 Task: Log work in the project VantageTech for the issue 'Develop a new tool for automated testing of chatbots' spent time as '1w 4d 21h 11m' and remaining time as '1w 2d 8h 34m' and clone the issue. Now add the issue to the epic 'Data Migration'.
Action: Mouse moved to (76, 152)
Screenshot: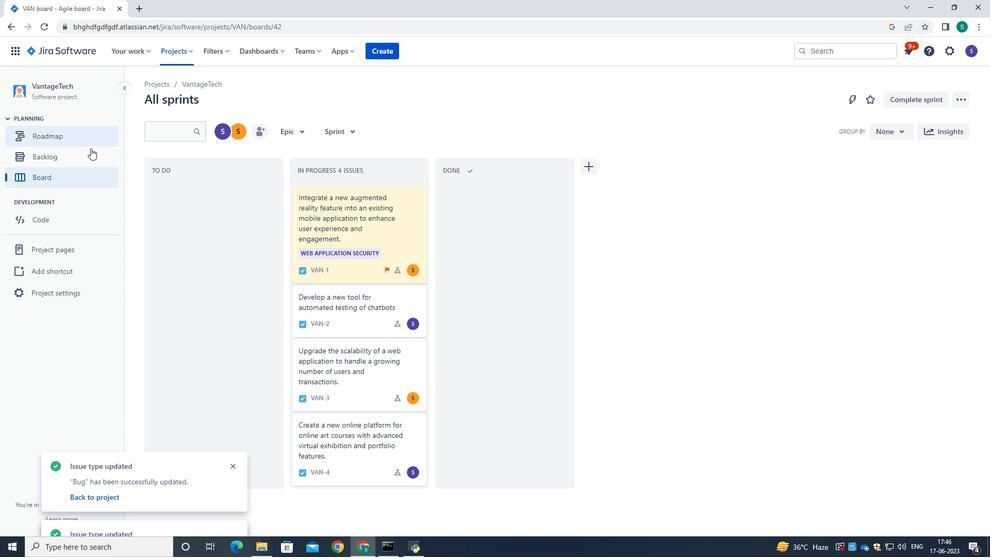 
Action: Mouse pressed left at (76, 152)
Screenshot: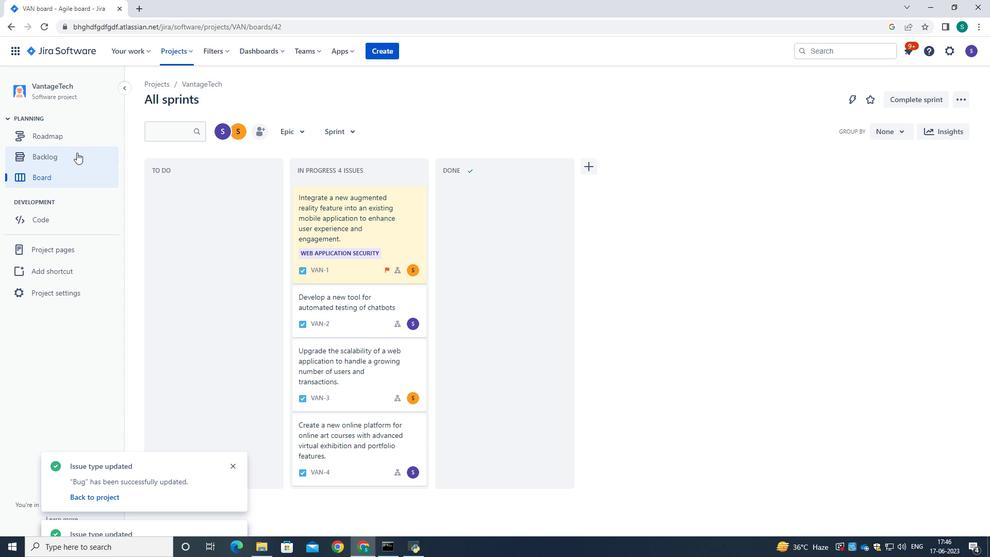 
Action: Mouse moved to (442, 197)
Screenshot: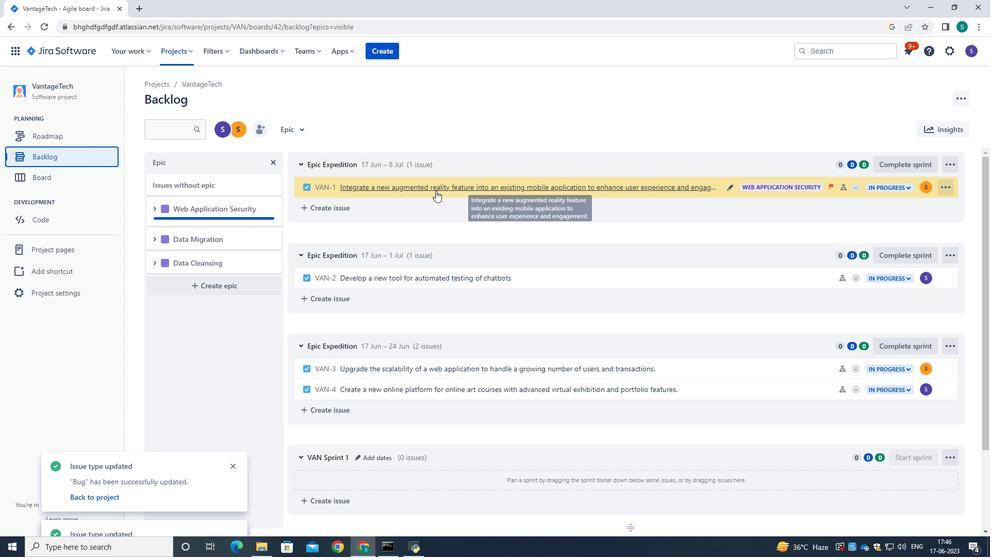 
Action: Mouse scrolled (442, 197) with delta (0, 0)
Screenshot: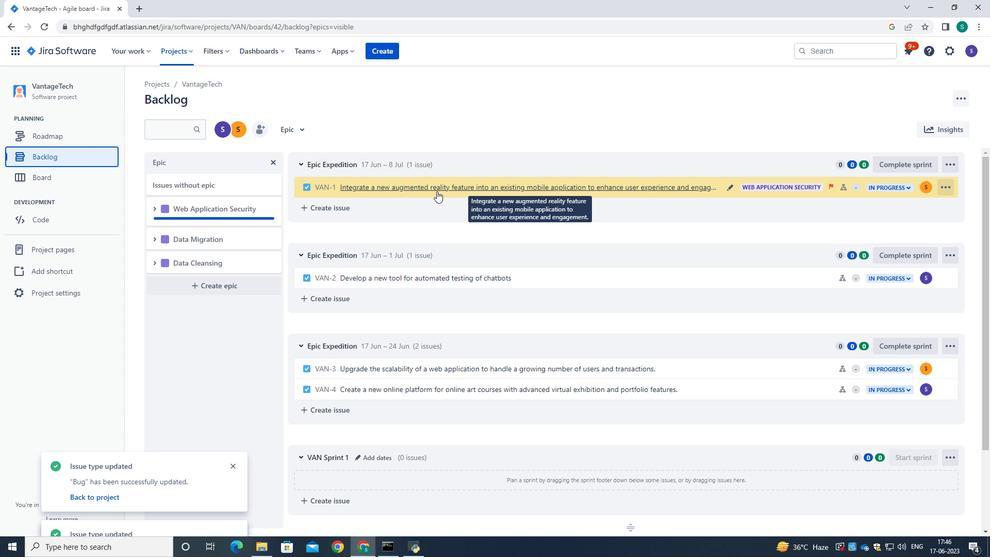 
Action: Mouse scrolled (442, 197) with delta (0, 0)
Screenshot: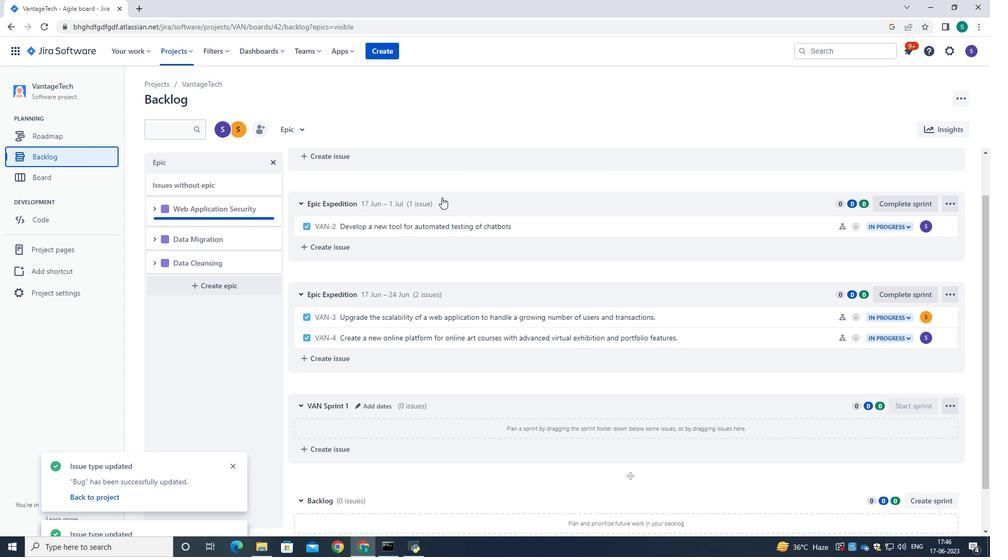 
Action: Mouse moved to (420, 221)
Screenshot: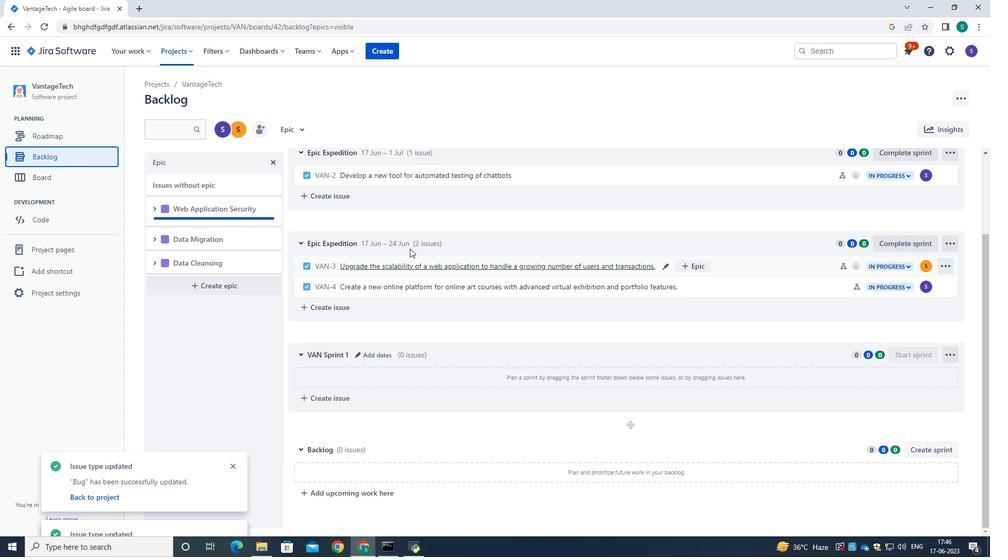
Action: Mouse scrolled (420, 221) with delta (0, 0)
Screenshot: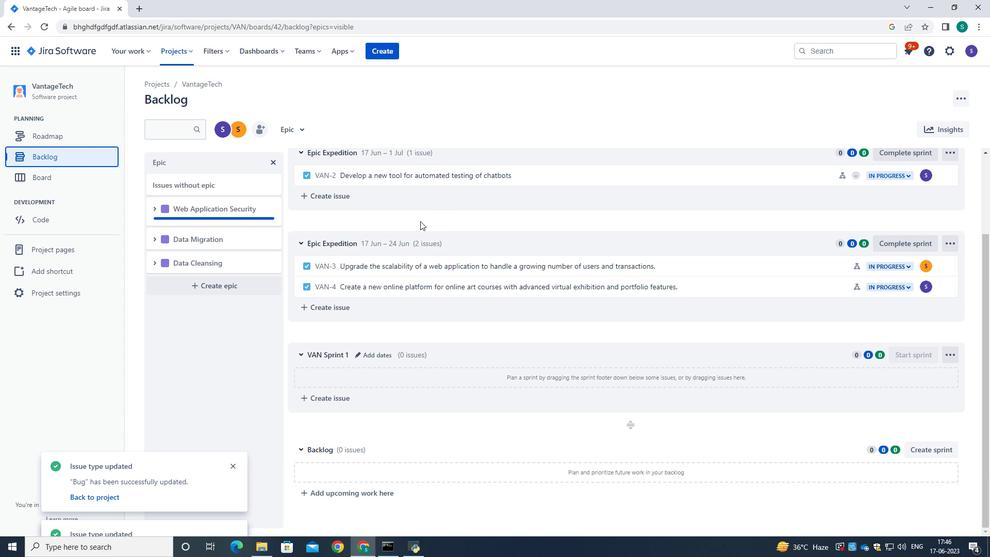 
Action: Mouse scrolled (420, 221) with delta (0, 0)
Screenshot: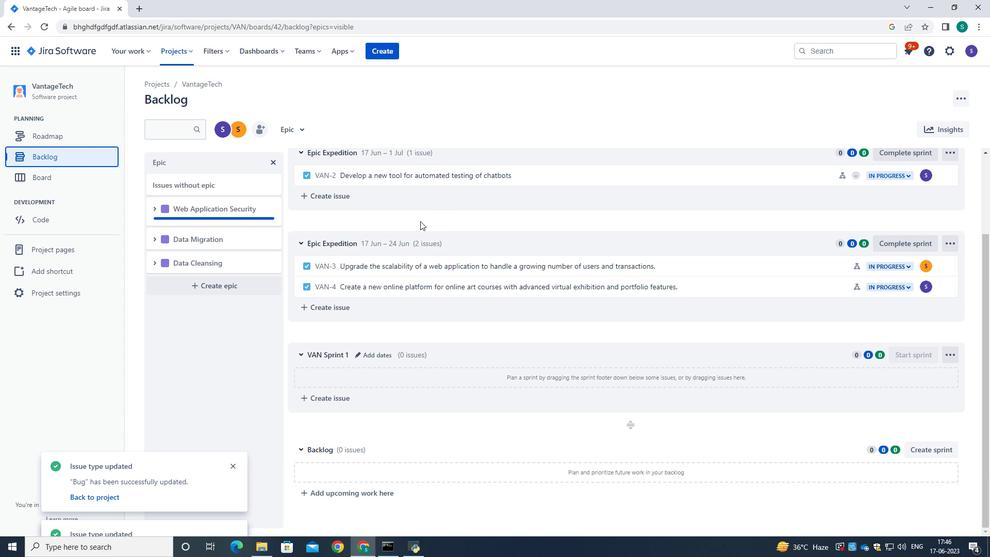 
Action: Mouse moved to (445, 280)
Screenshot: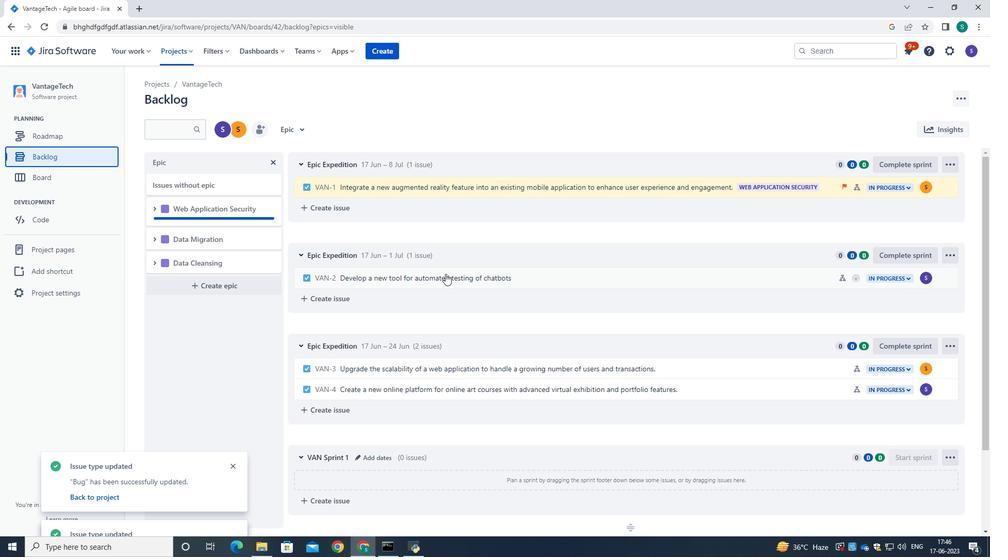 
Action: Mouse pressed left at (445, 280)
Screenshot: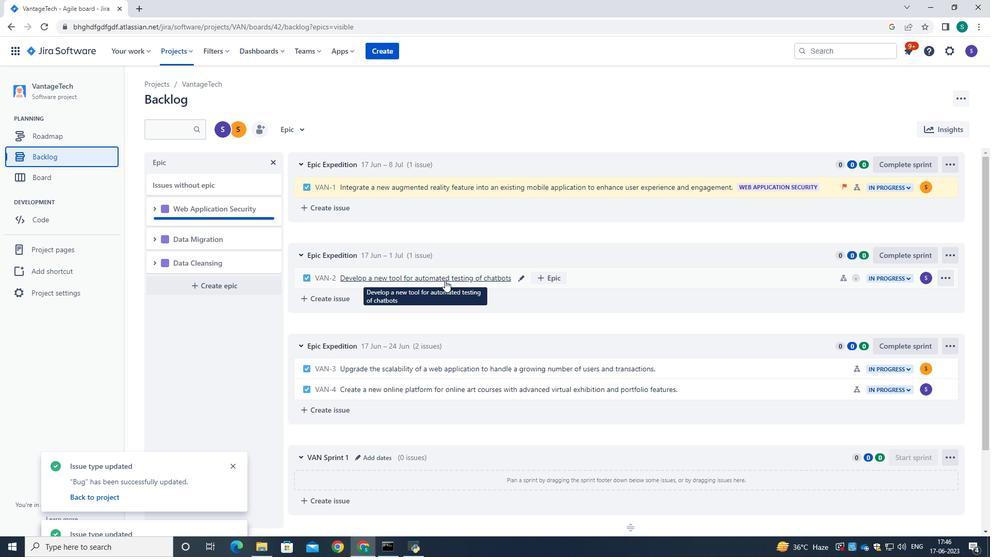 
Action: Mouse moved to (942, 163)
Screenshot: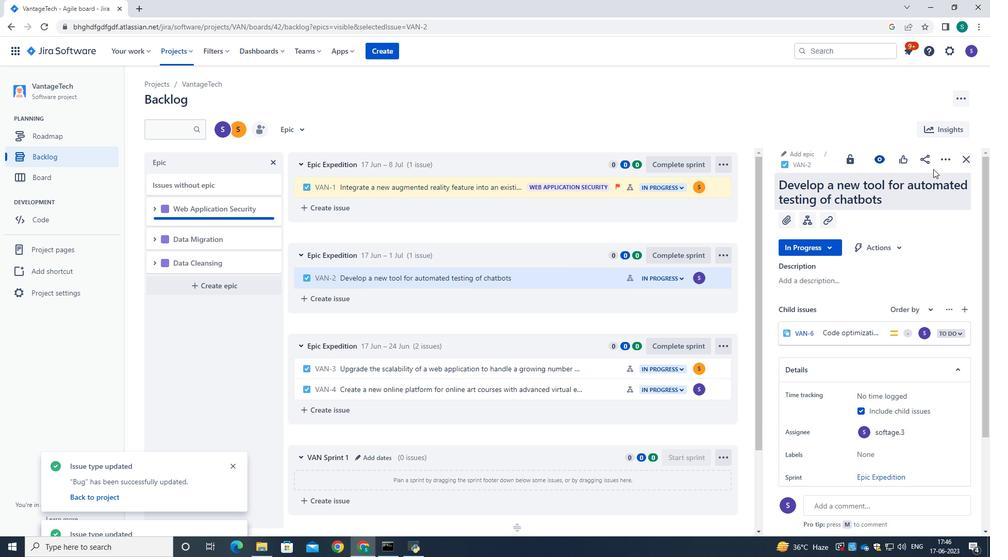 
Action: Mouse pressed left at (942, 163)
Screenshot: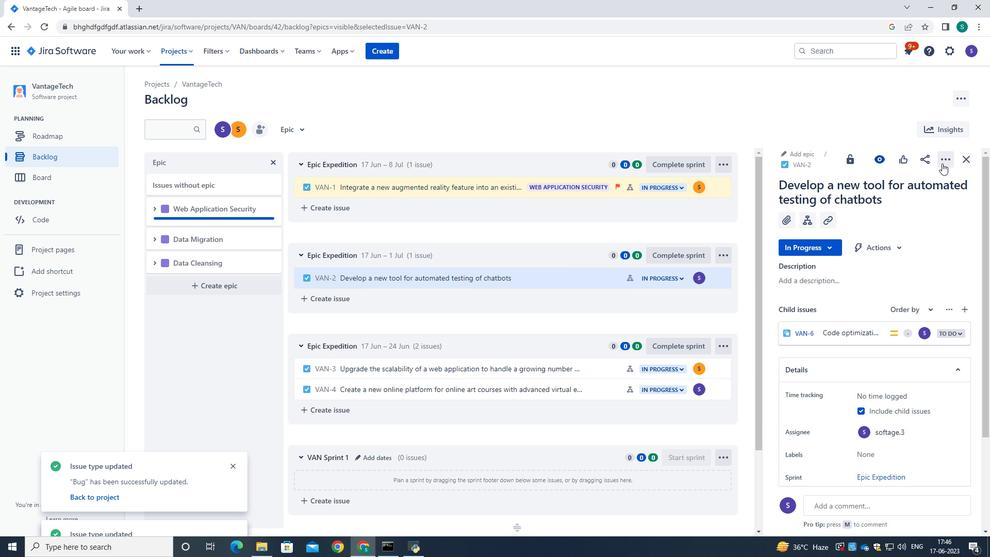 
Action: Mouse moved to (925, 188)
Screenshot: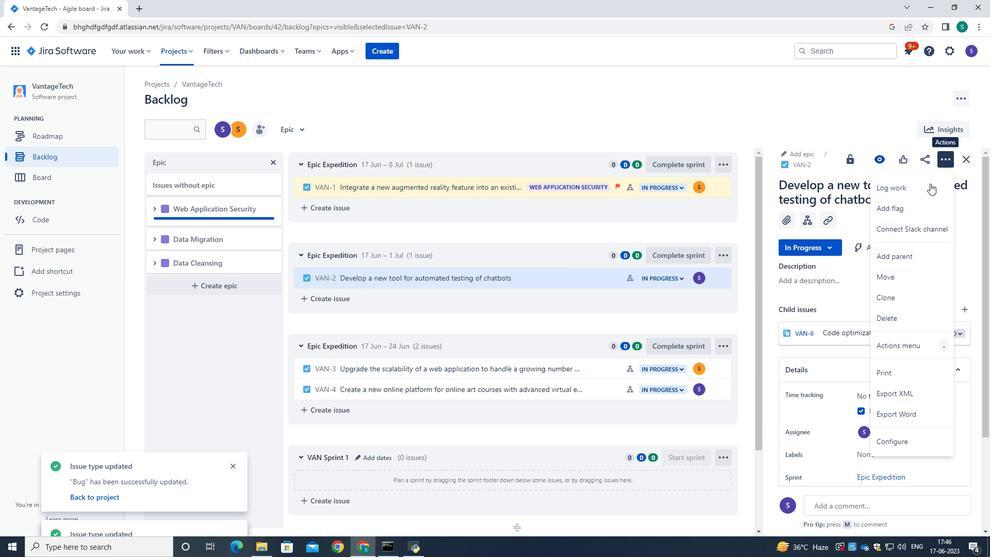 
Action: Mouse pressed left at (925, 188)
Screenshot: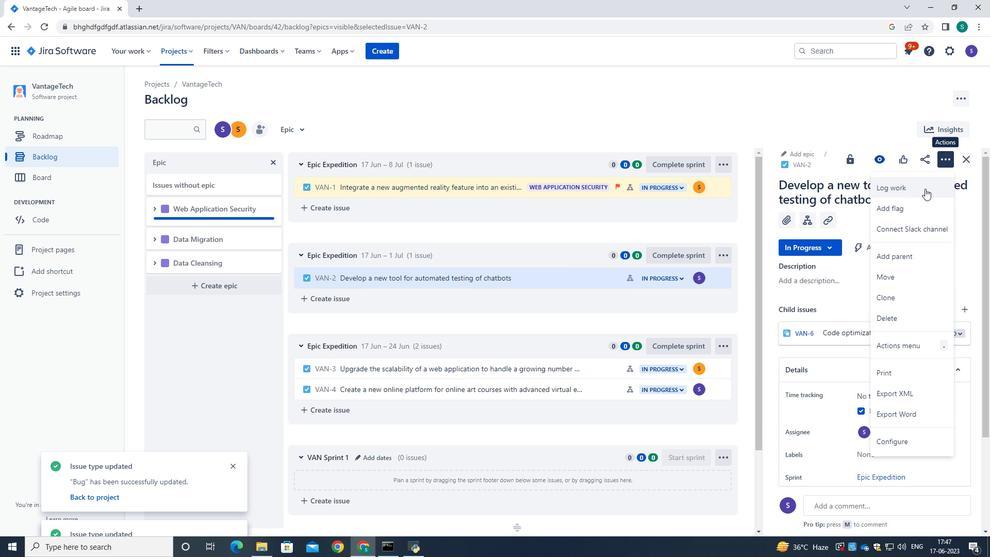 
Action: Mouse moved to (475, 154)
Screenshot: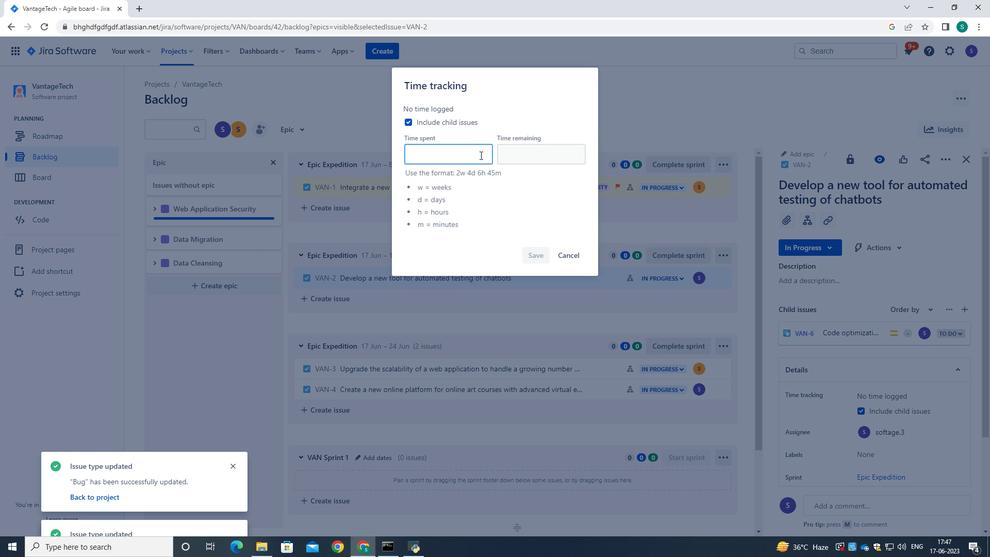 
Action: Mouse pressed left at (475, 154)
Screenshot: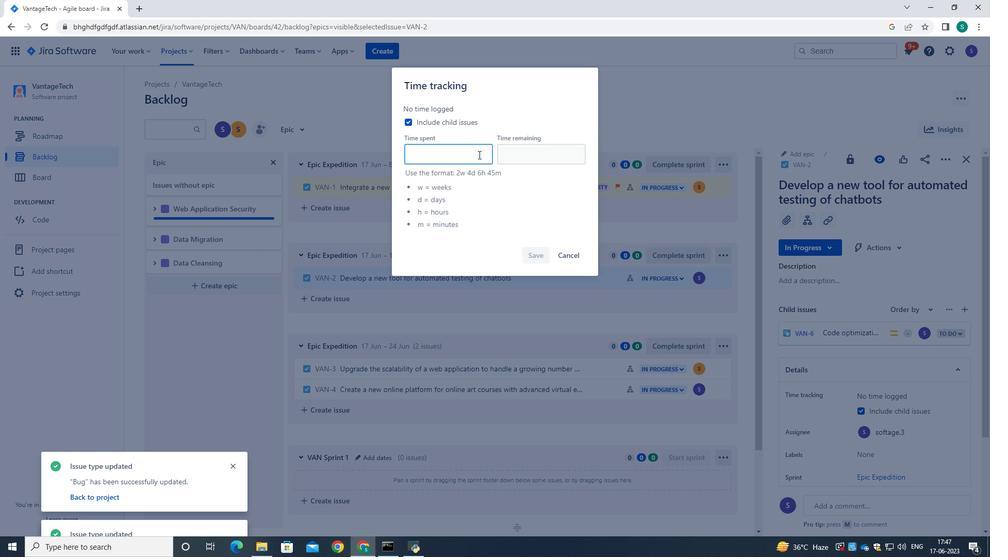 
Action: Key pressed 1w<Key.space>4d<Key.space>21h<Key.space>11m<Key.tab>1w<Key.space>2d<Key.space>8h<Key.space>34m
Screenshot: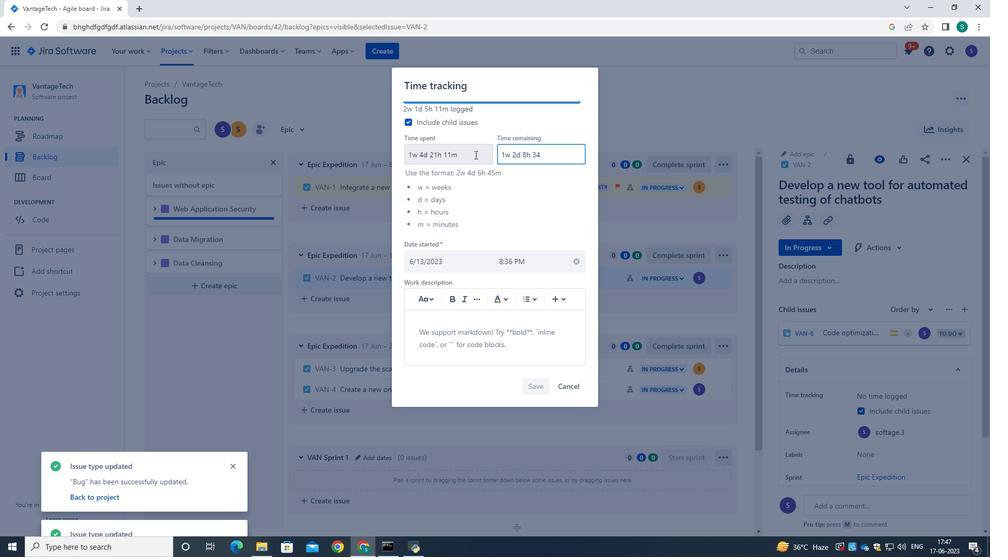 
Action: Mouse moved to (539, 387)
Screenshot: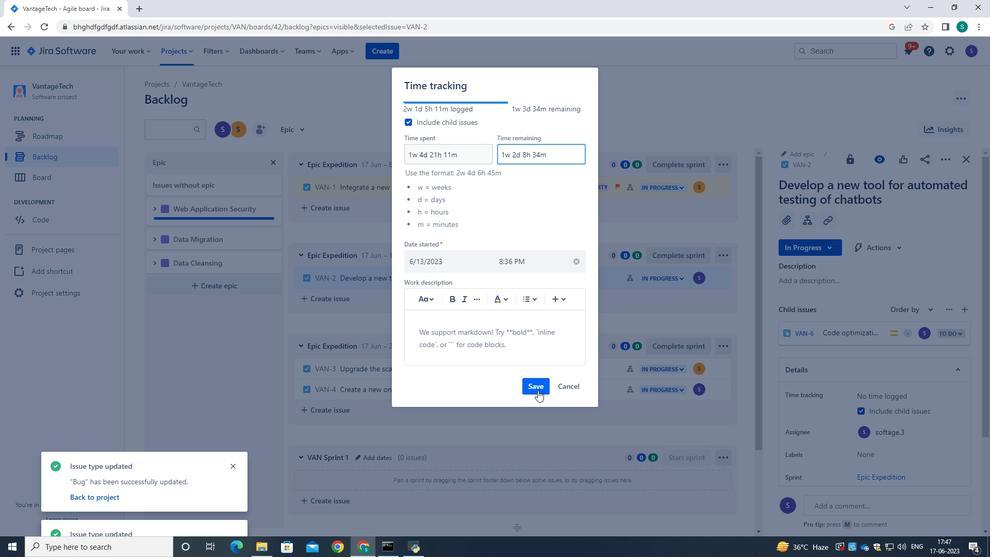 
Action: Mouse pressed left at (539, 387)
Screenshot: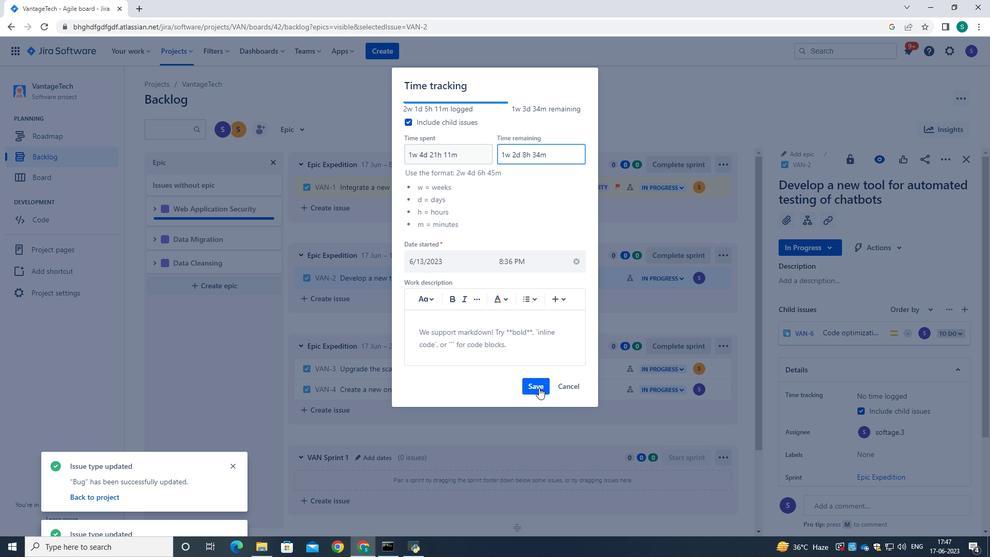 
Action: Mouse moved to (874, 272)
Screenshot: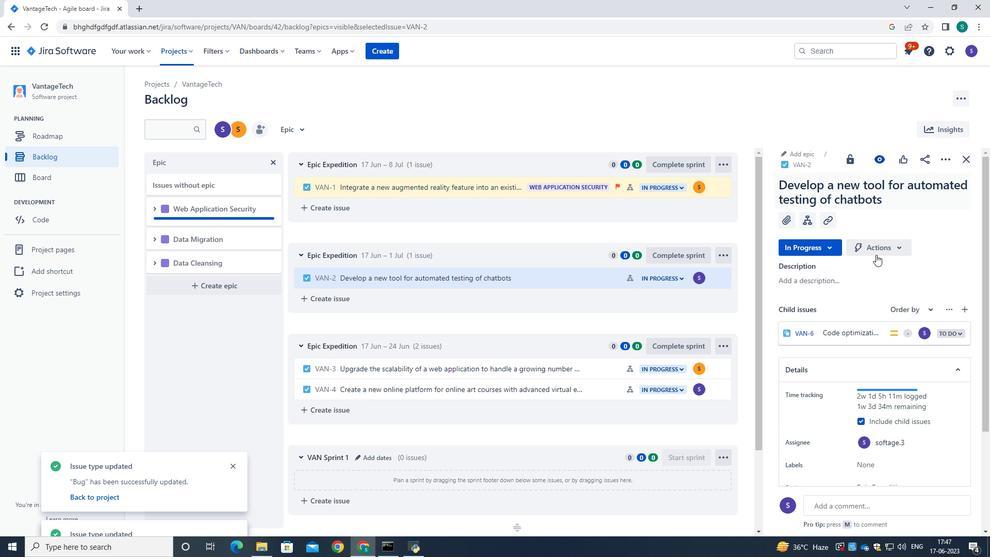
Action: Mouse scrolled (874, 272) with delta (0, 0)
Screenshot: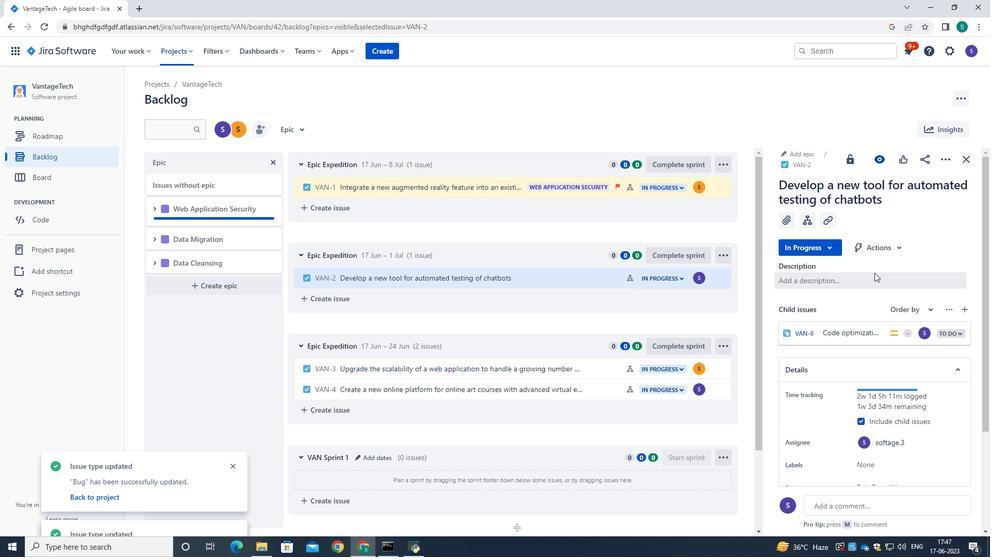 
Action: Mouse moved to (928, 189)
Screenshot: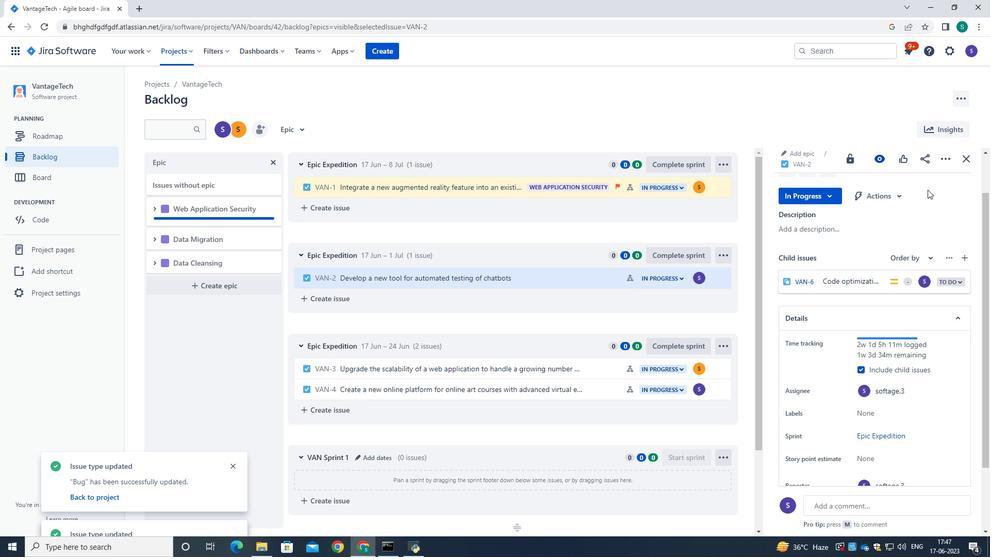 
Action: Mouse scrolled (928, 189) with delta (0, 0)
Screenshot: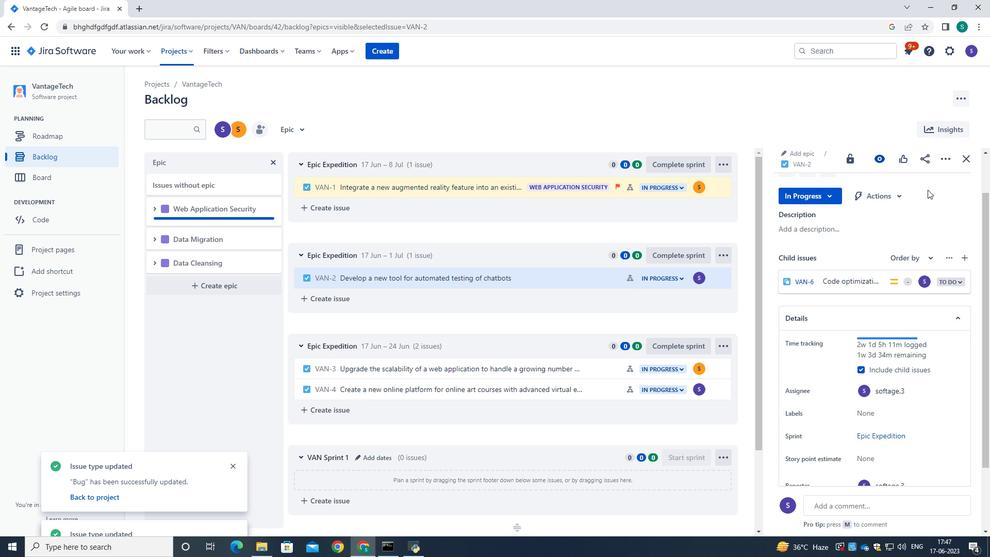 
Action: Mouse scrolled (928, 189) with delta (0, 0)
Screenshot: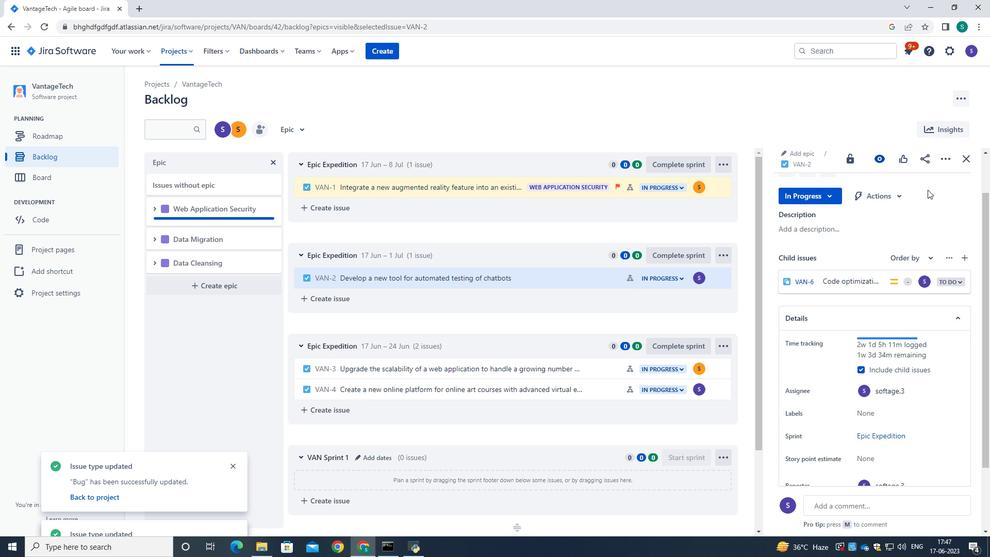 
Action: Mouse scrolled (928, 189) with delta (0, 0)
Screenshot: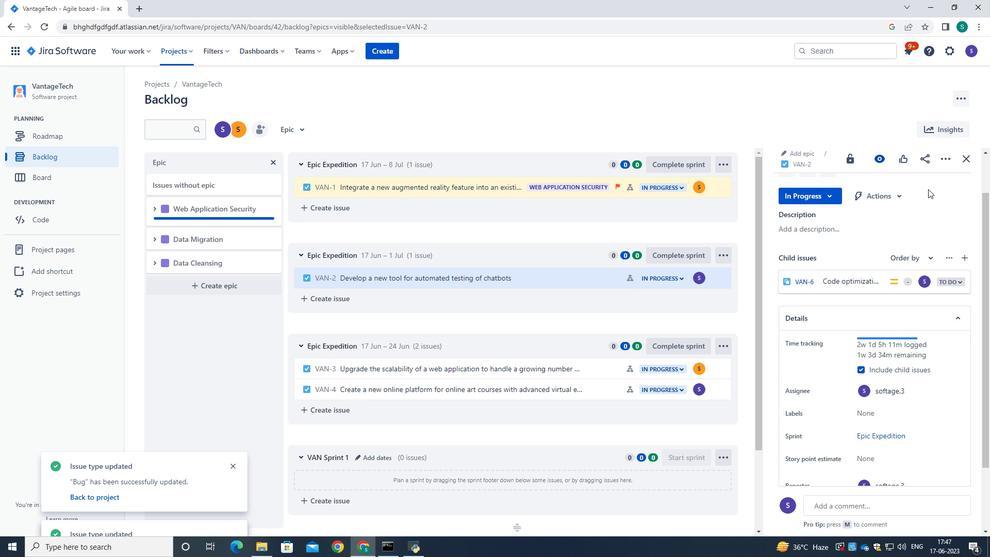 
Action: Mouse moved to (944, 155)
Screenshot: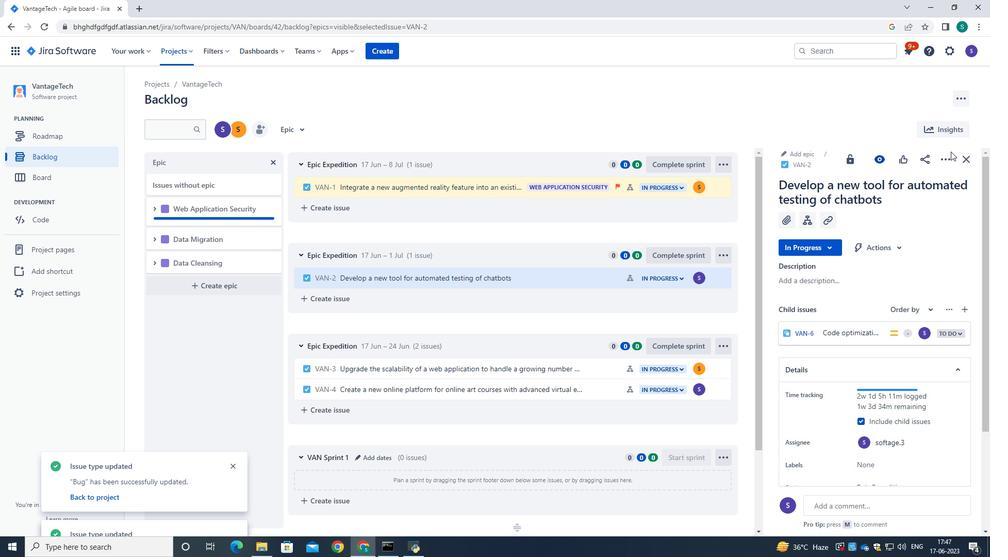 
Action: Mouse pressed left at (944, 155)
Screenshot: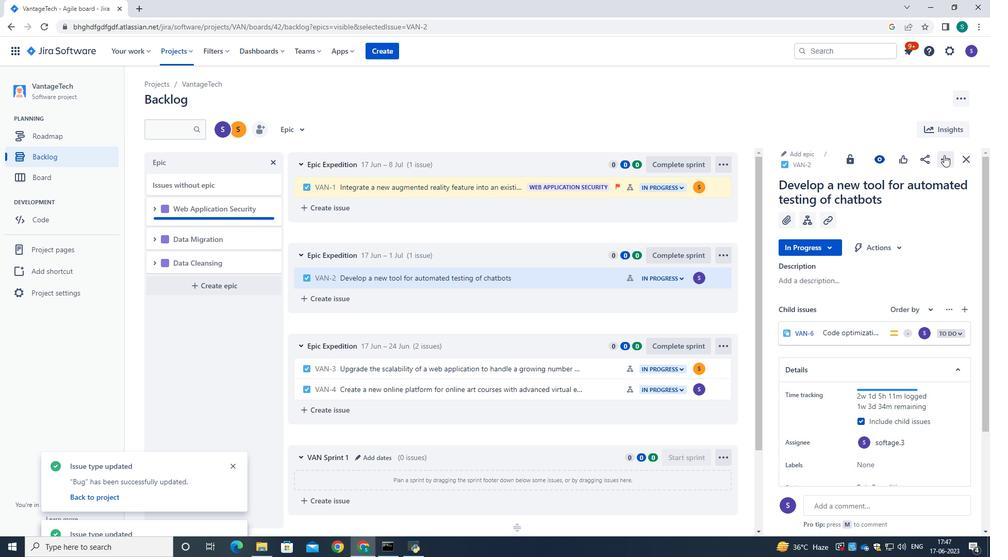 
Action: Mouse moved to (909, 298)
Screenshot: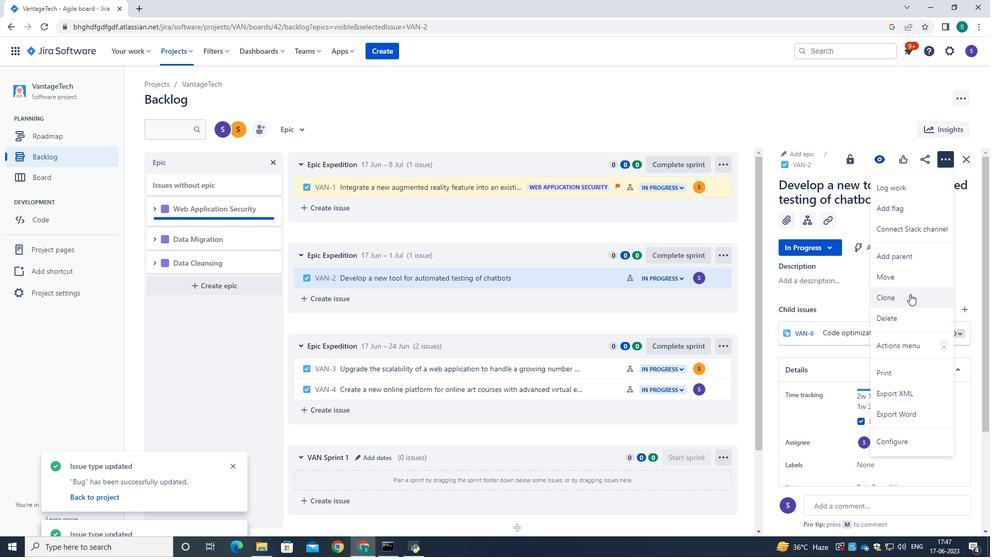
Action: Mouse pressed left at (909, 298)
Screenshot: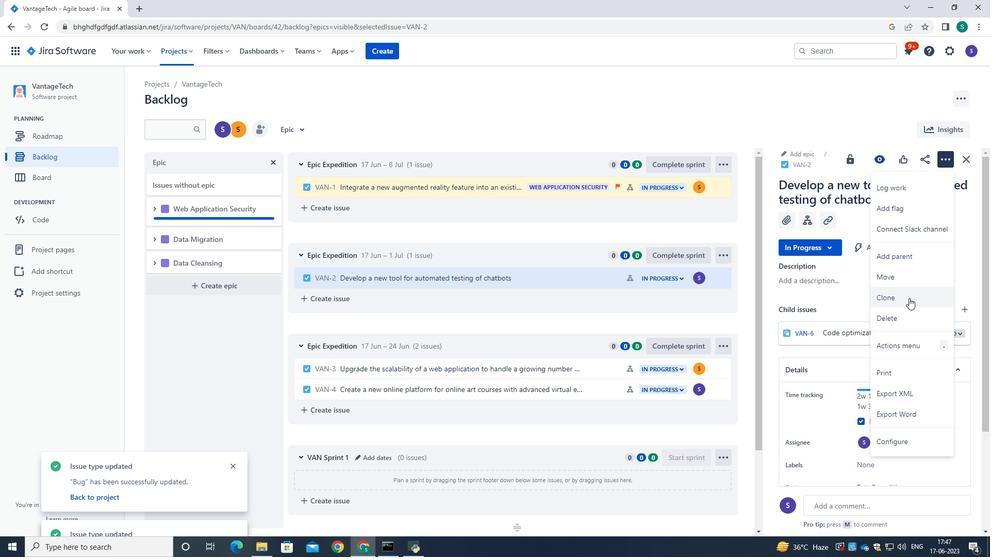 
Action: Mouse moved to (560, 223)
Screenshot: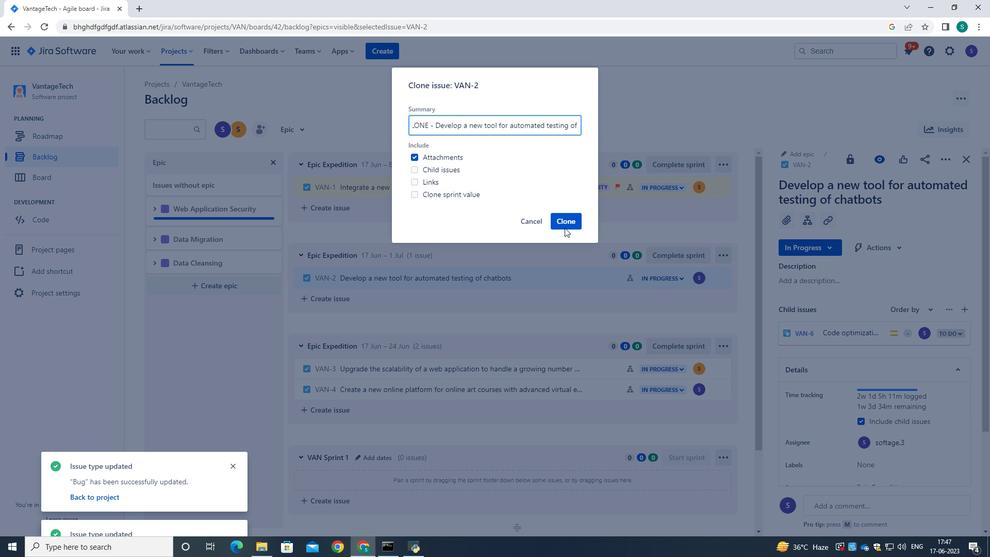 
Action: Mouse pressed left at (560, 223)
Screenshot: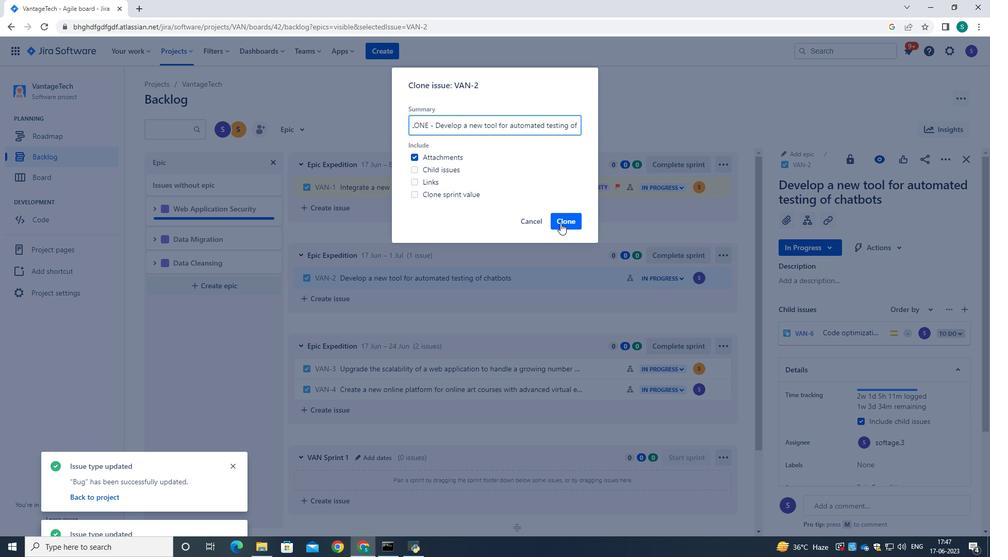 
Action: Mouse moved to (837, 292)
Screenshot: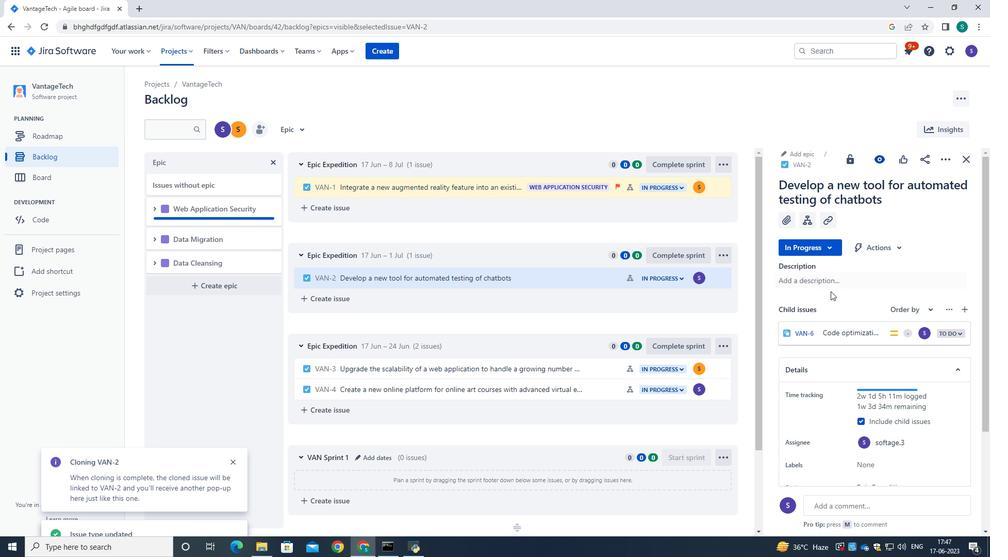 
Action: Mouse scrolled (837, 291) with delta (0, 0)
Screenshot: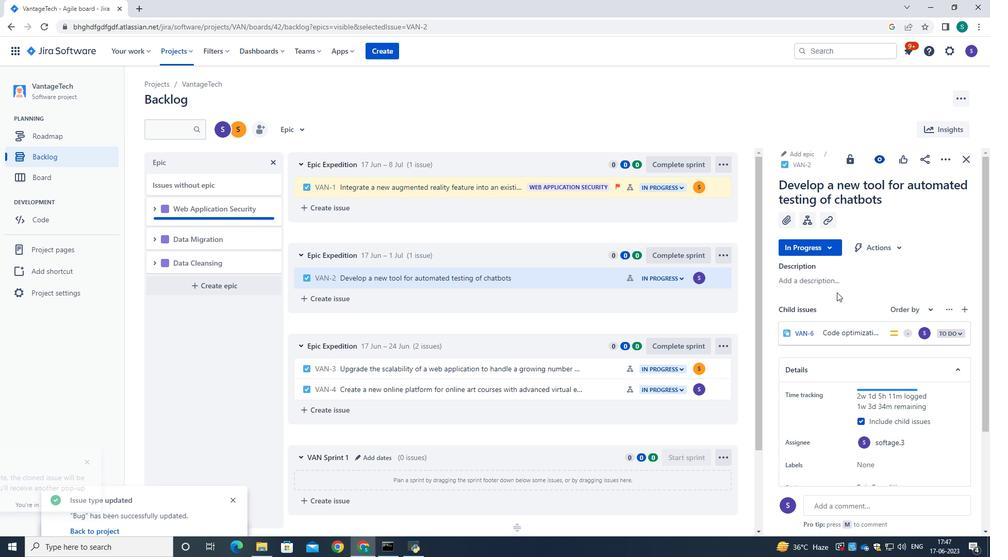 
Action: Mouse scrolled (837, 293) with delta (0, 0)
Screenshot: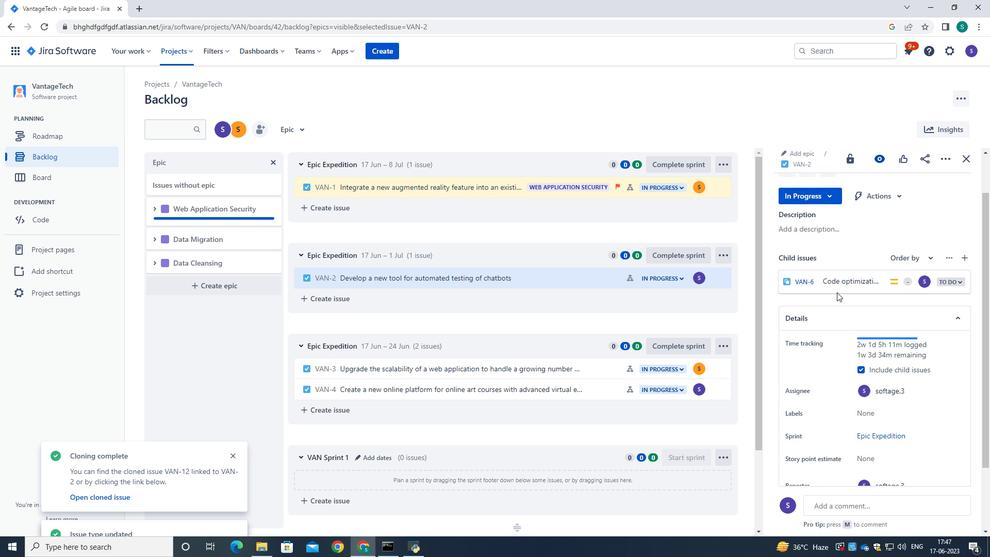 
Action: Mouse scrolled (837, 293) with delta (0, 0)
Screenshot: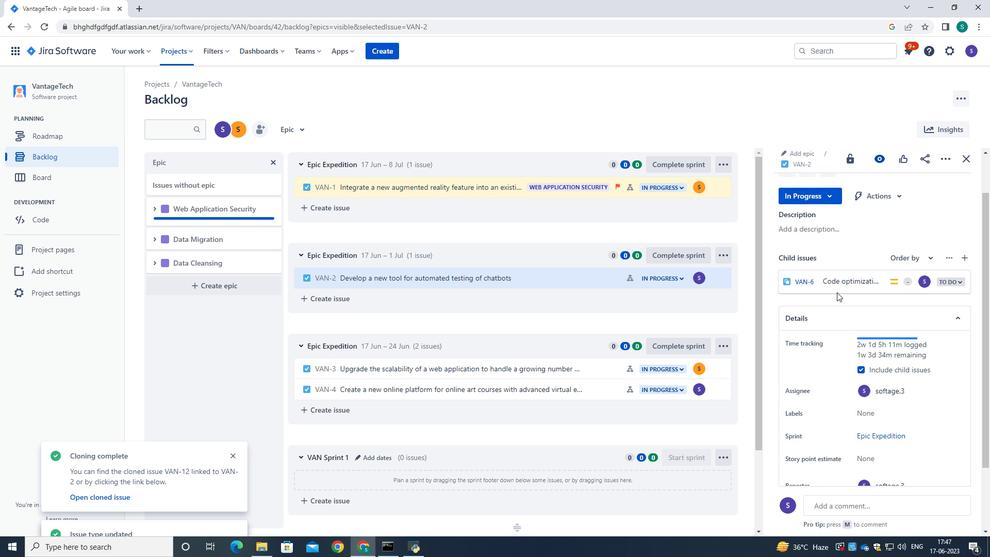 
Action: Mouse moved to (549, 278)
Screenshot: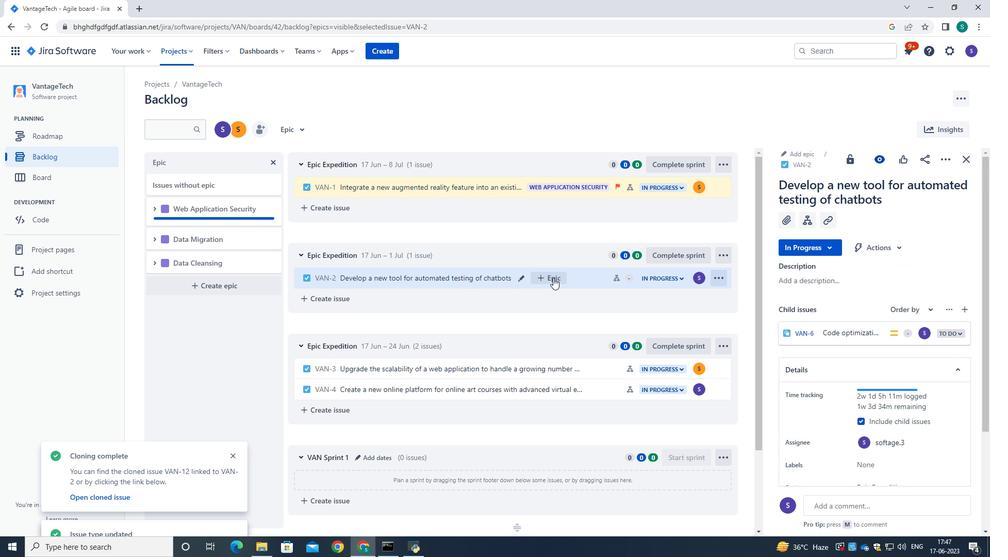 
Action: Mouse pressed left at (549, 278)
Screenshot: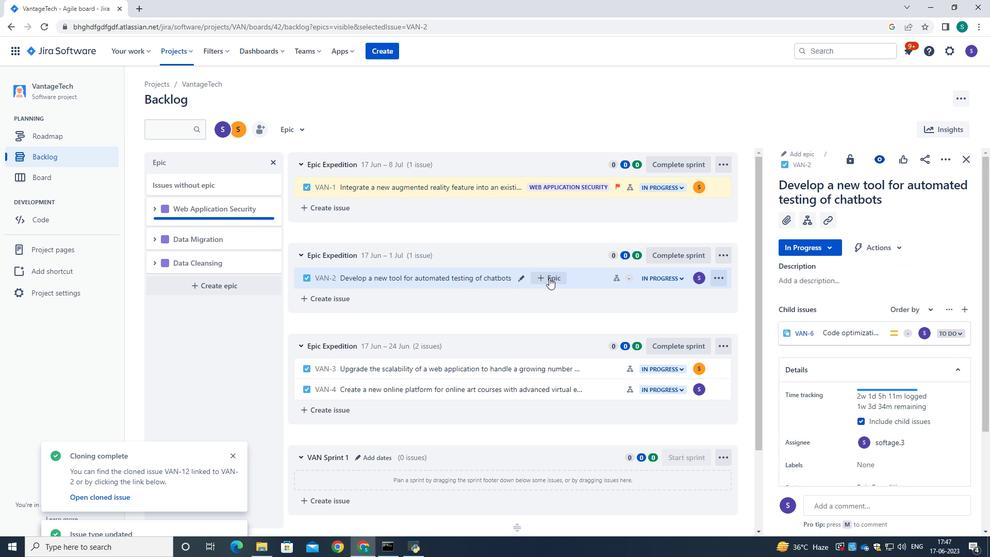 
Action: Mouse moved to (565, 333)
Screenshot: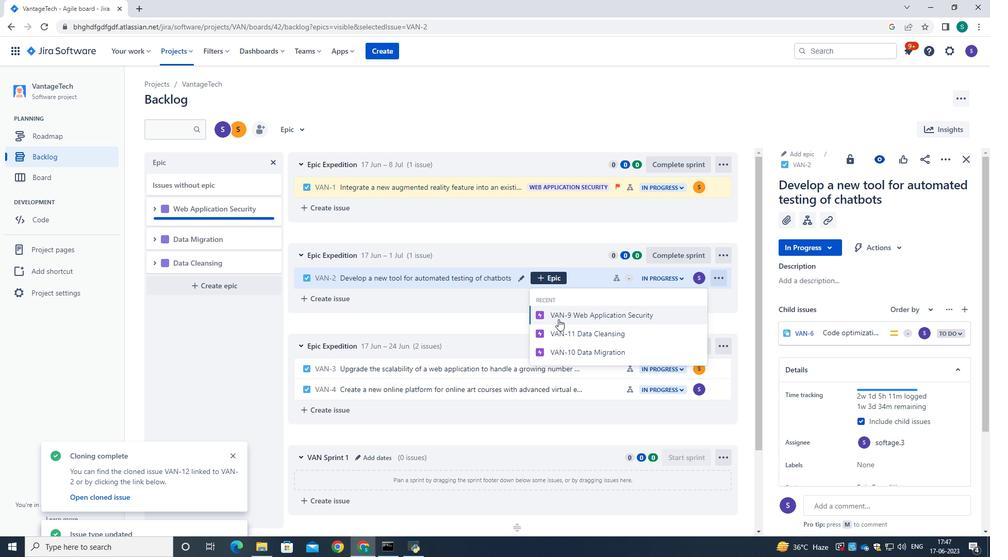 
Action: Mouse pressed left at (565, 333)
Screenshot: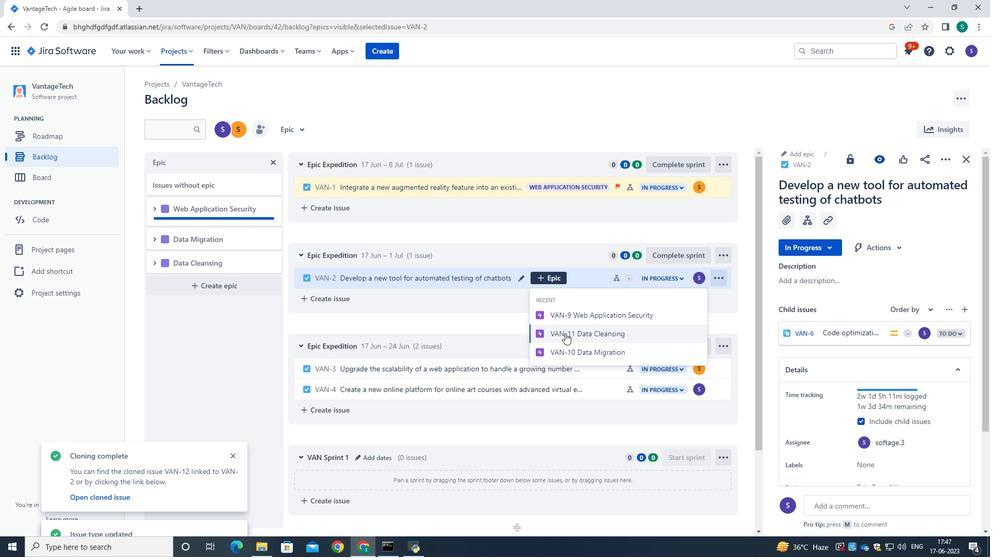 
Action: Mouse moved to (546, 278)
Screenshot: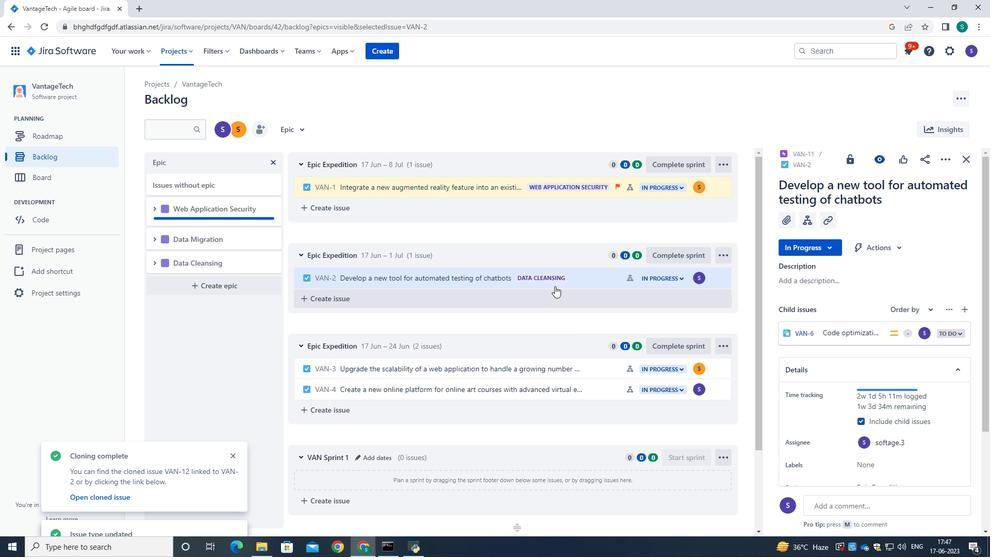 
Action: Mouse pressed left at (546, 278)
Screenshot: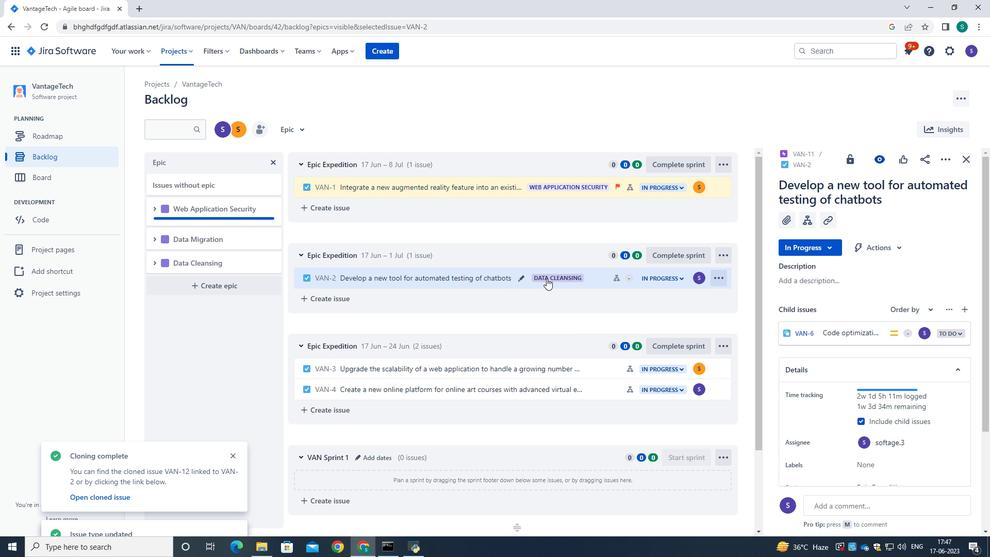 
Action: Mouse moved to (588, 333)
Screenshot: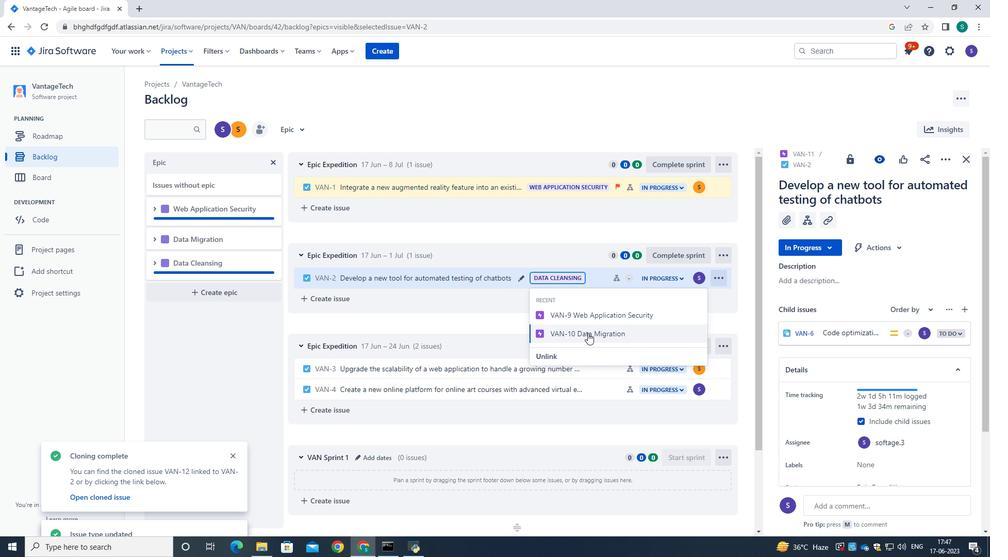 
Action: Mouse scrolled (588, 332) with delta (0, 0)
Screenshot: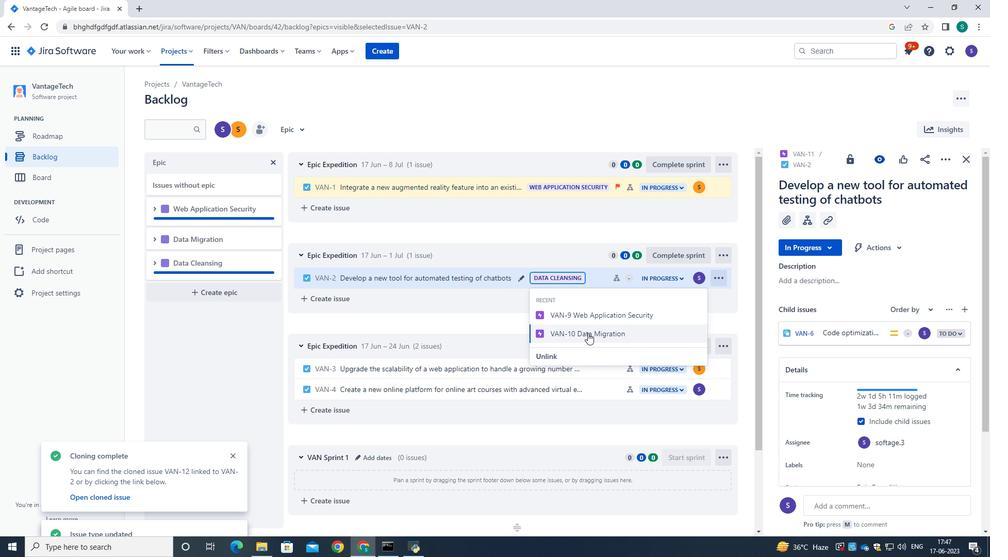 
Action: Mouse moved to (590, 330)
Screenshot: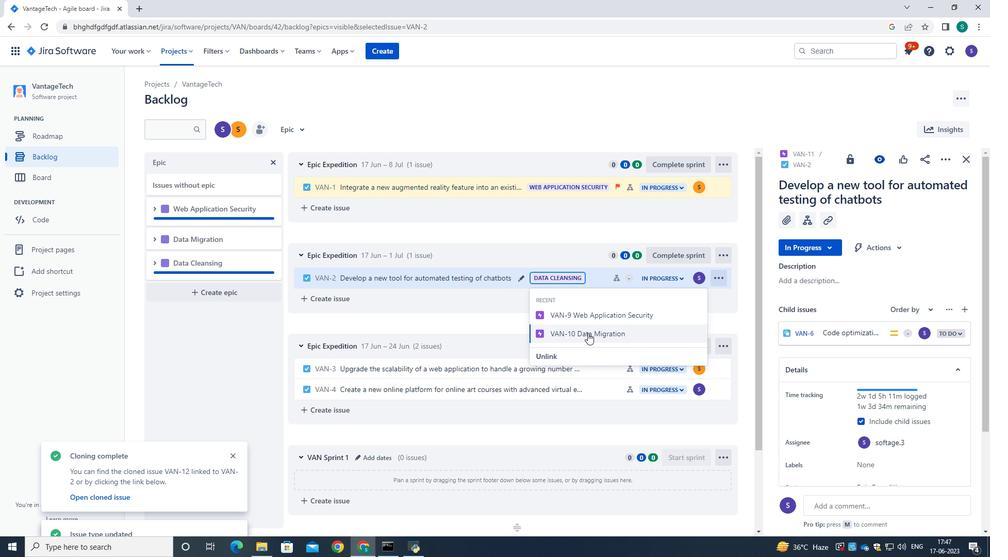 
Action: Mouse pressed left at (590, 330)
Screenshot: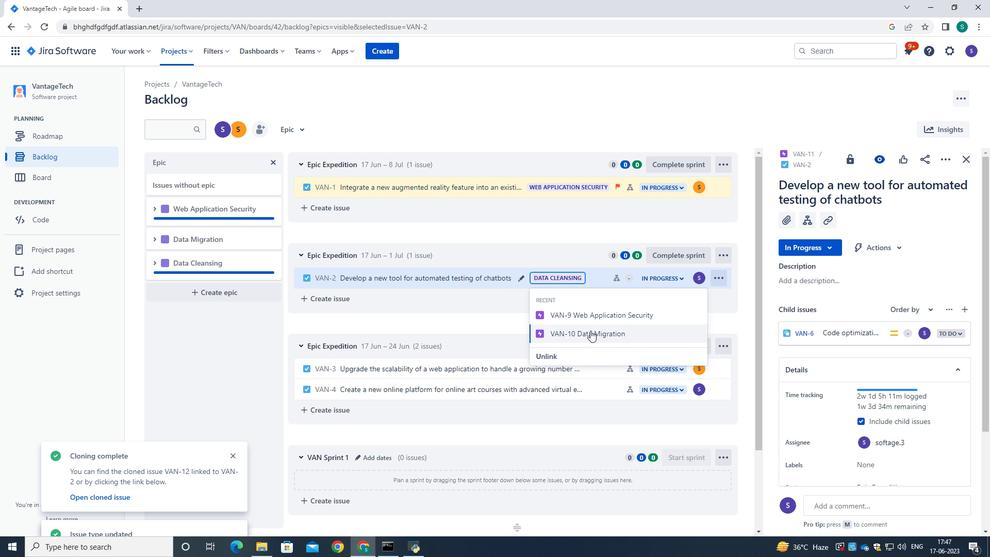 
Action: Mouse moved to (554, 274)
Screenshot: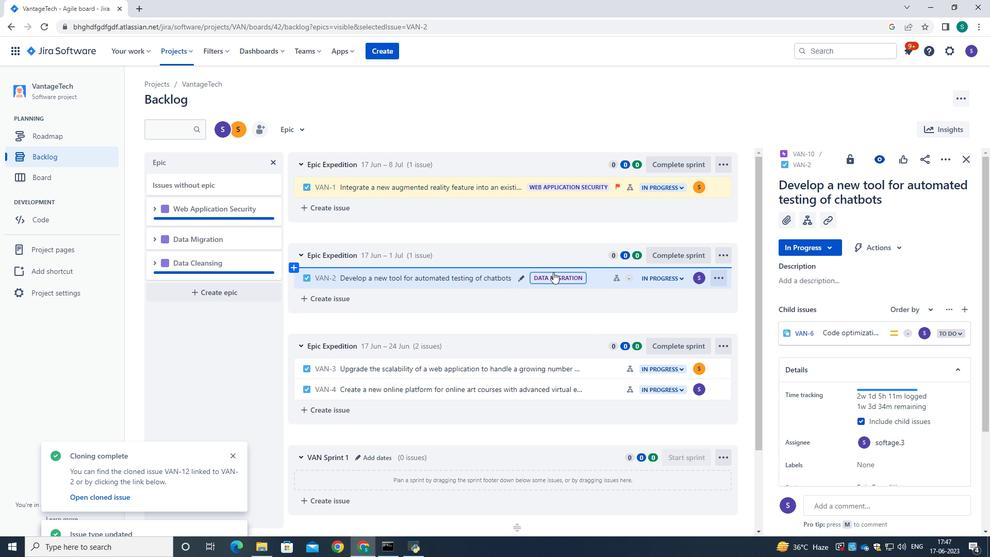 
Action: Mouse pressed left at (554, 274)
Screenshot: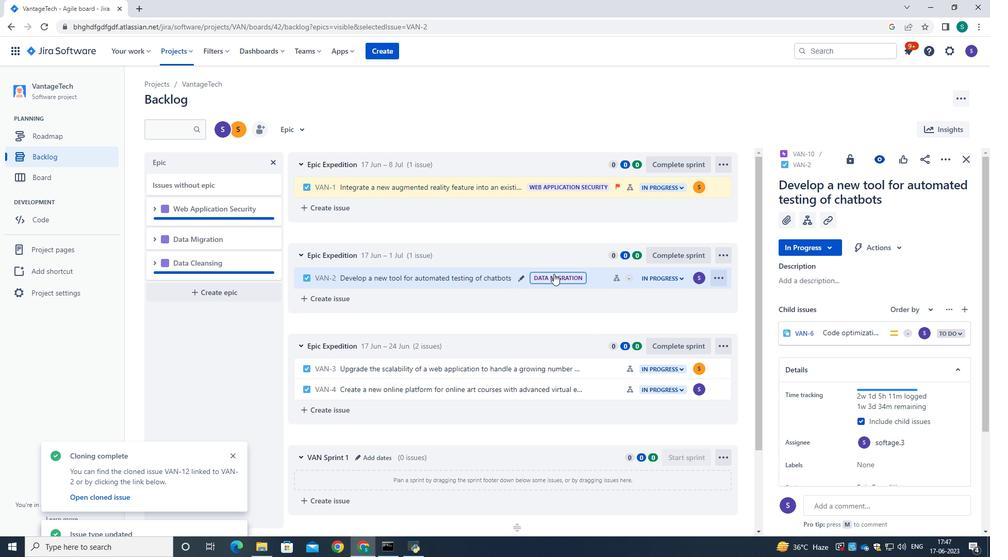 
Action: Mouse moved to (568, 238)
Screenshot: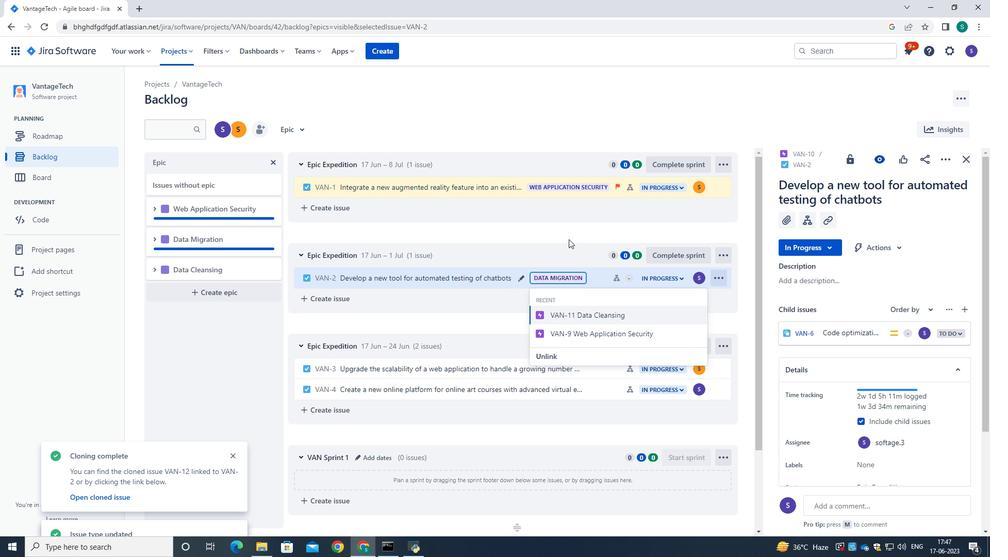 
Action: Mouse pressed left at (568, 238)
Screenshot: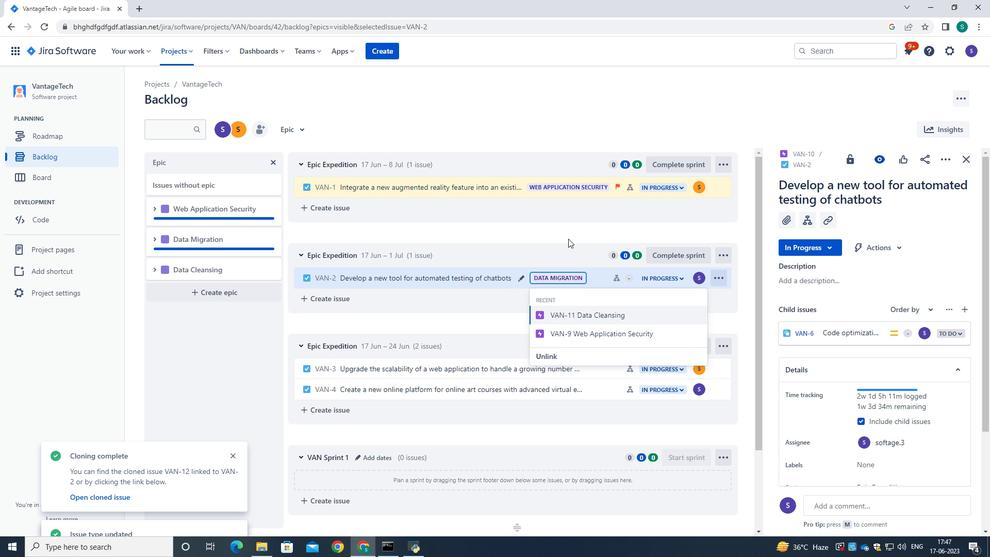 
